 Task: Look for gluten-free products in the category "Brownies".
Action: Mouse moved to (734, 242)
Screenshot: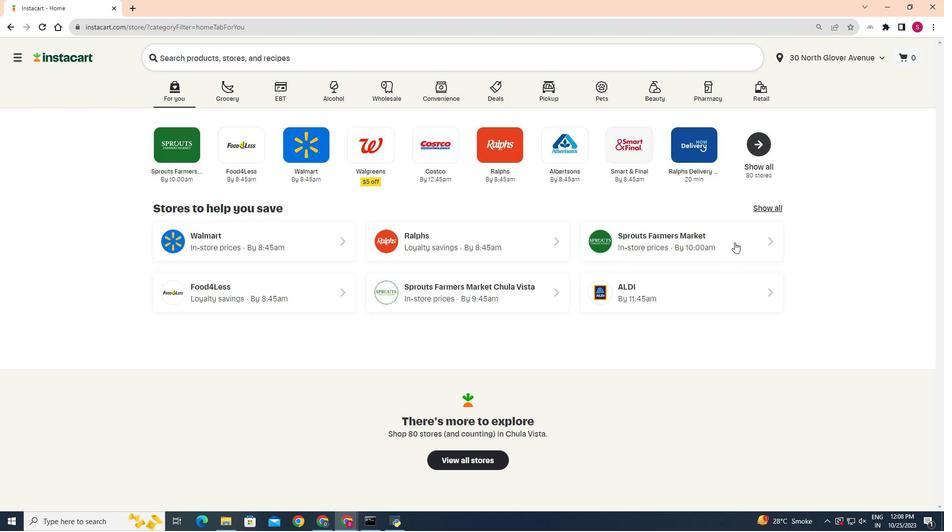 
Action: Mouse pressed left at (734, 242)
Screenshot: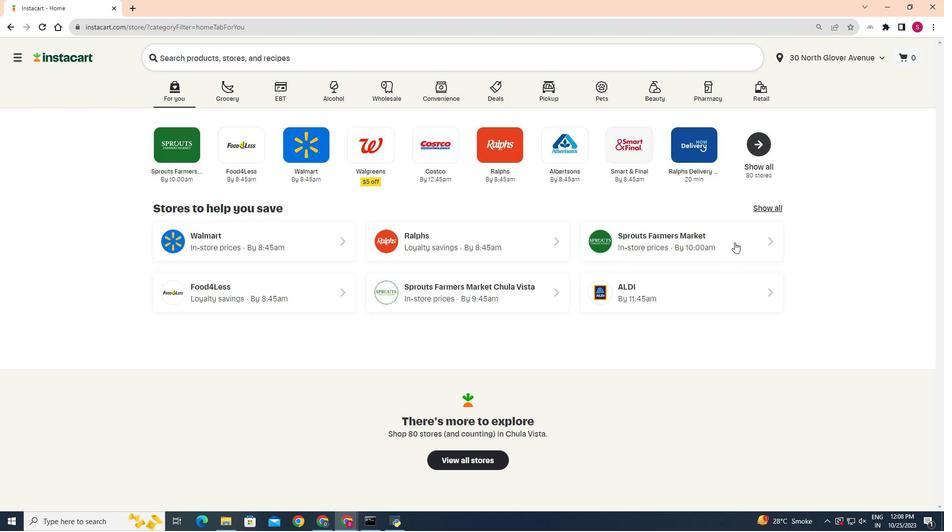 
Action: Mouse moved to (50, 429)
Screenshot: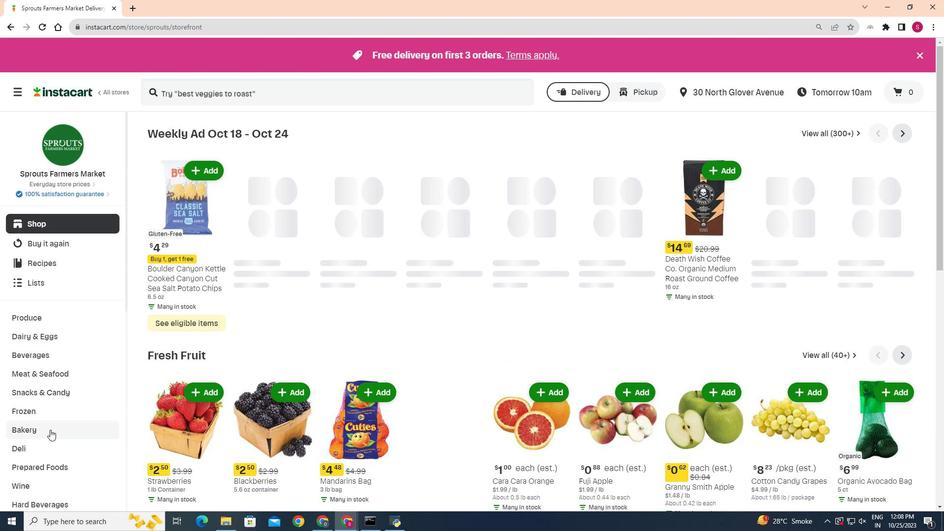 
Action: Mouse pressed left at (50, 429)
Screenshot: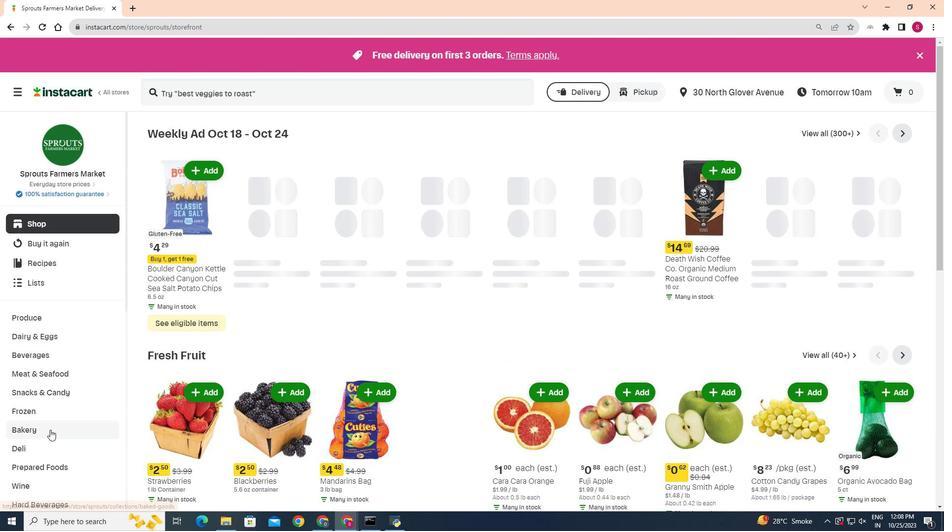 
Action: Mouse moved to (333, 155)
Screenshot: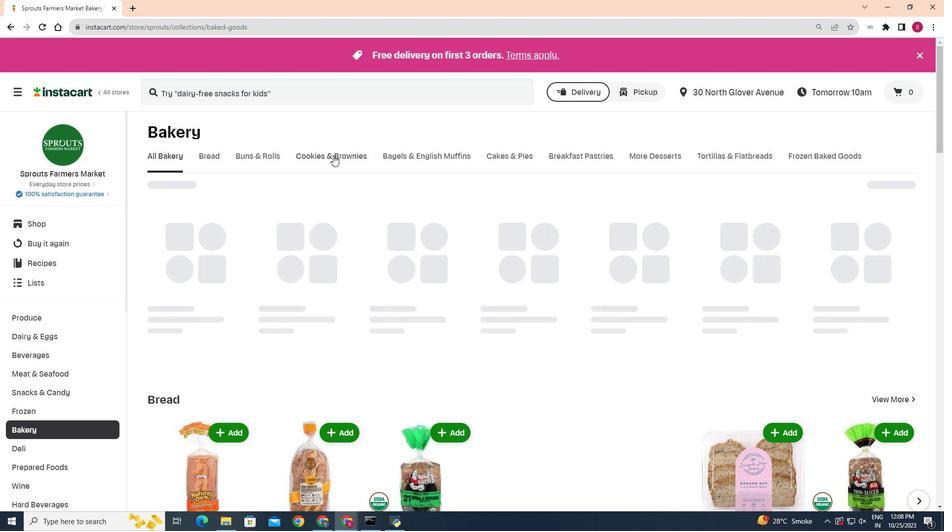 
Action: Mouse pressed left at (333, 155)
Screenshot: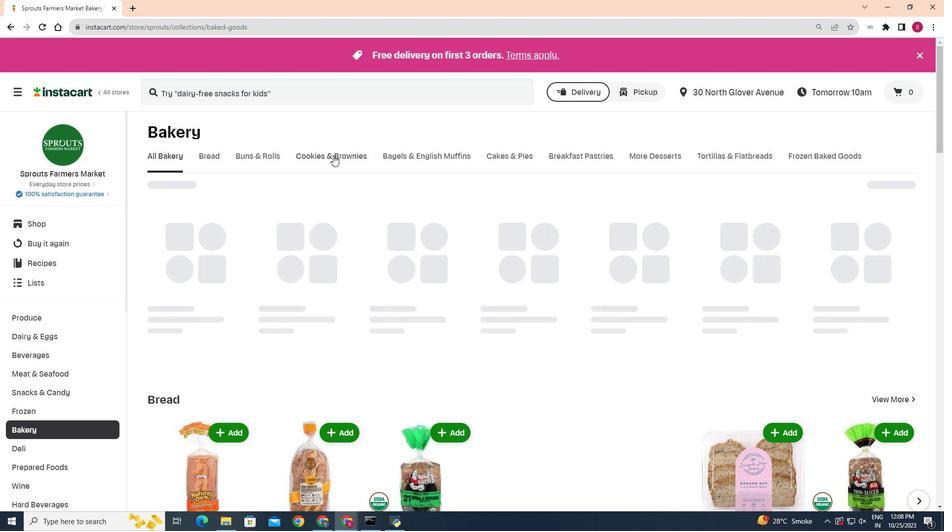 
Action: Mouse moved to (302, 198)
Screenshot: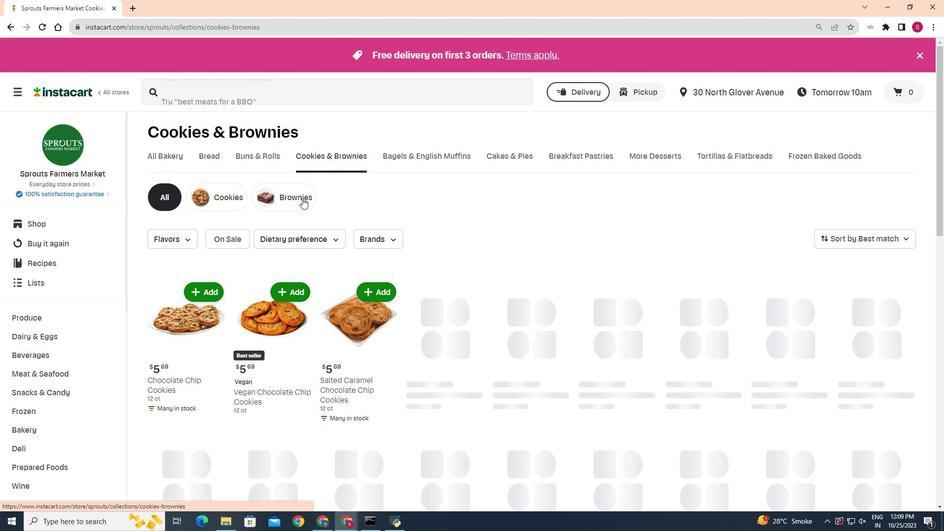 
Action: Mouse pressed left at (302, 198)
Screenshot: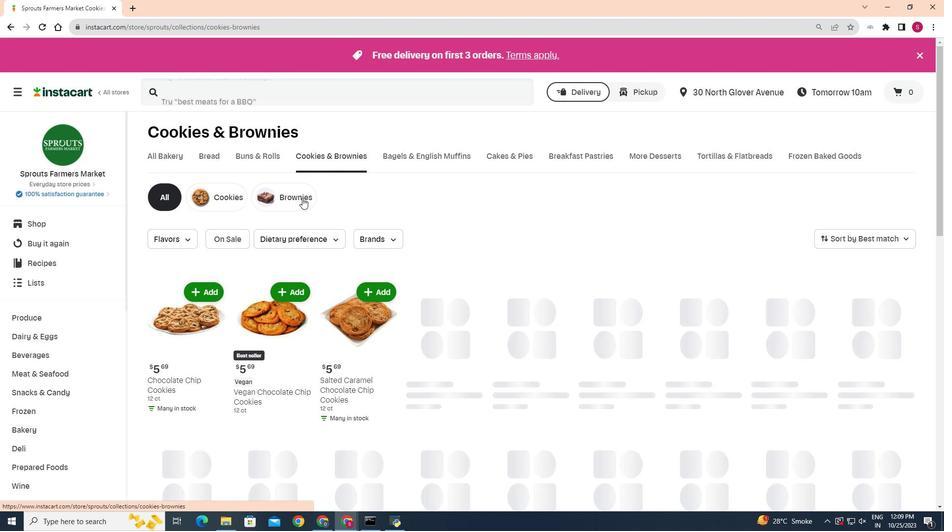 
Action: Mouse moved to (229, 241)
Screenshot: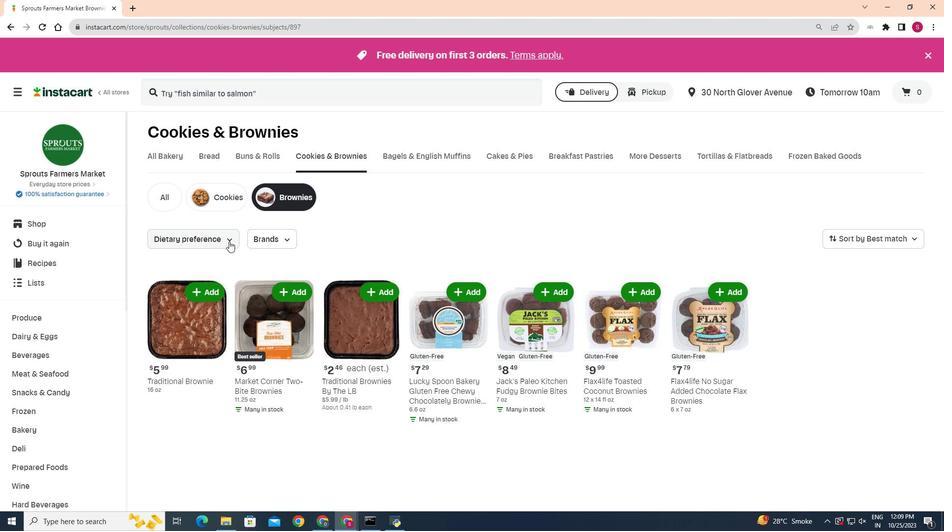 
Action: Mouse pressed left at (229, 241)
Screenshot: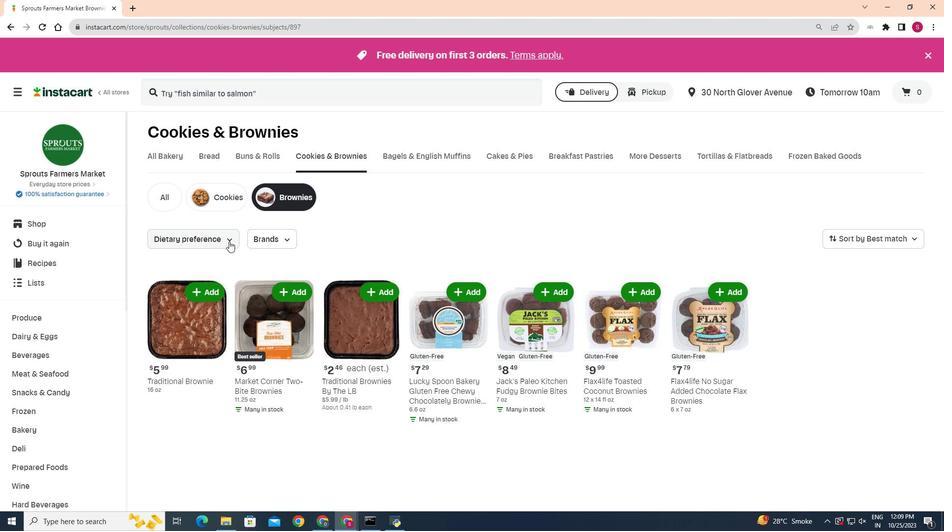 
Action: Mouse moved to (166, 268)
Screenshot: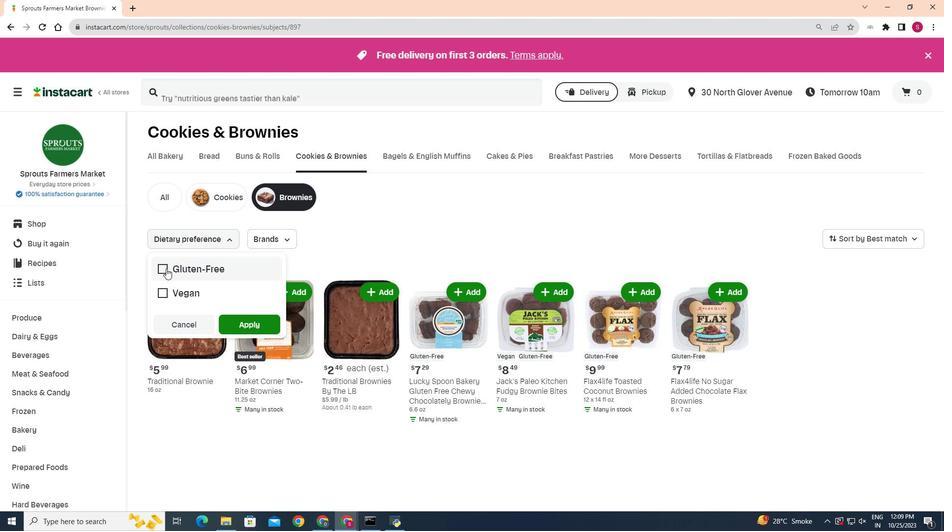 
Action: Mouse pressed left at (166, 268)
Screenshot: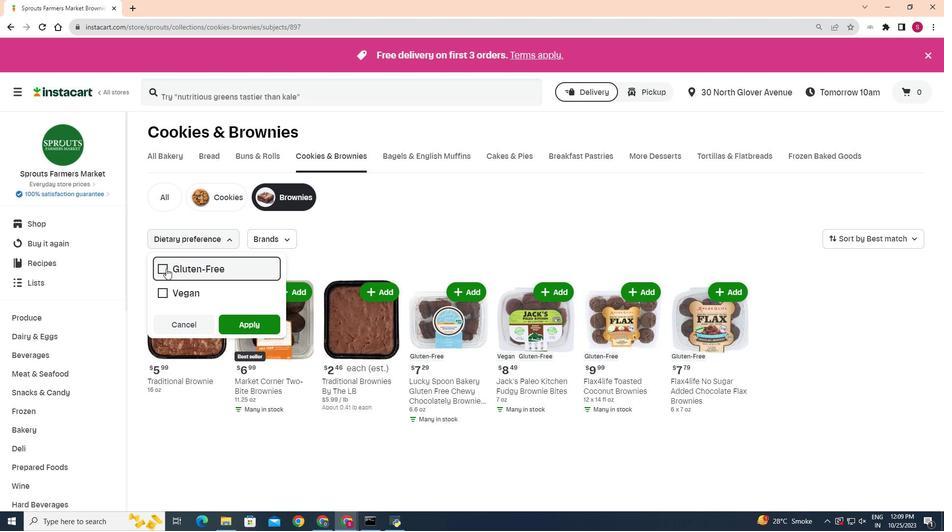 
Action: Mouse moved to (249, 324)
Screenshot: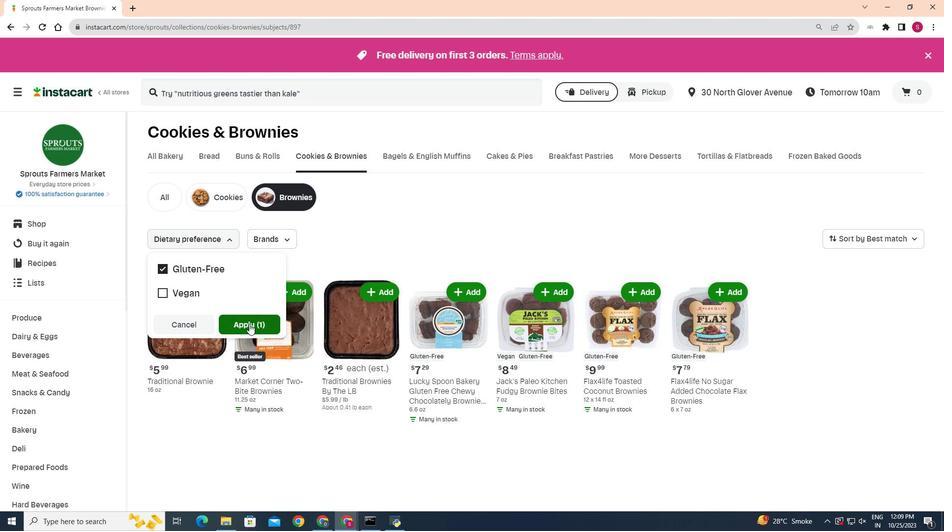 
Action: Mouse pressed left at (249, 324)
Screenshot: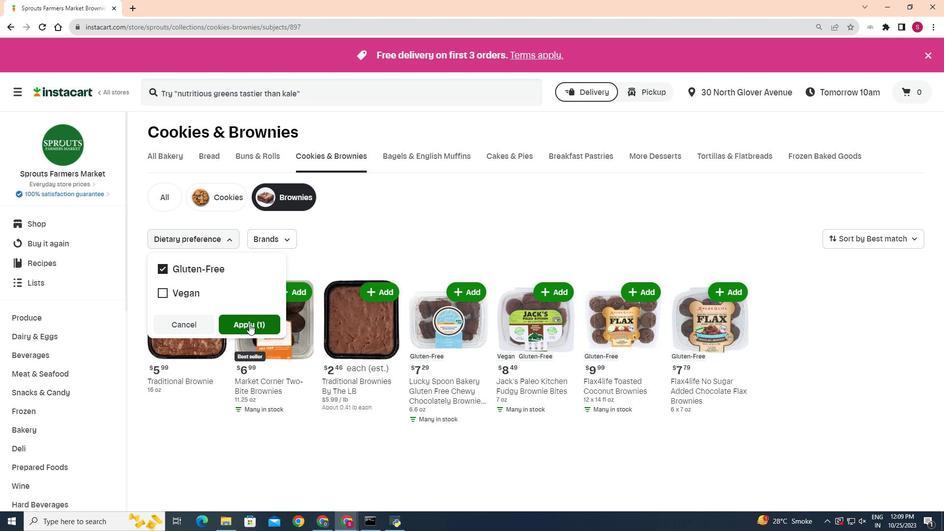 
Action: Mouse moved to (673, 297)
Screenshot: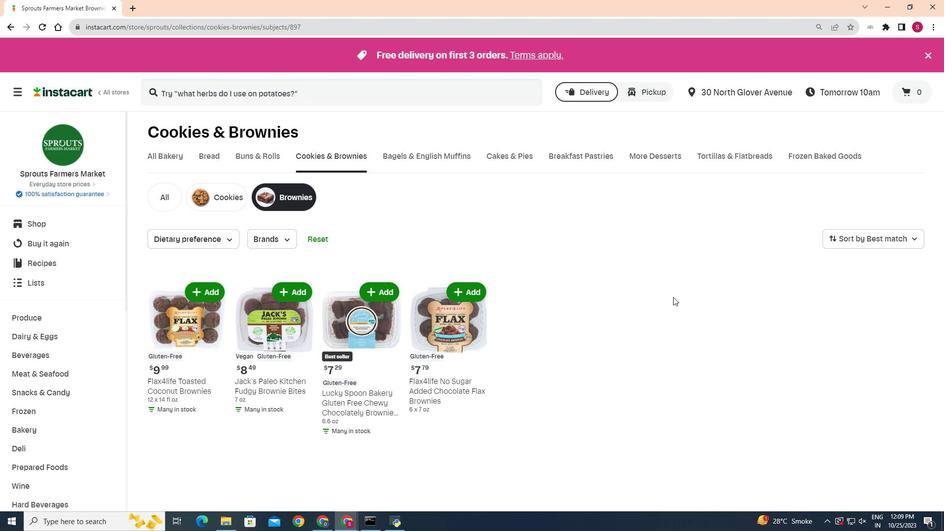 
Action: Mouse scrolled (673, 296) with delta (0, 0)
Screenshot: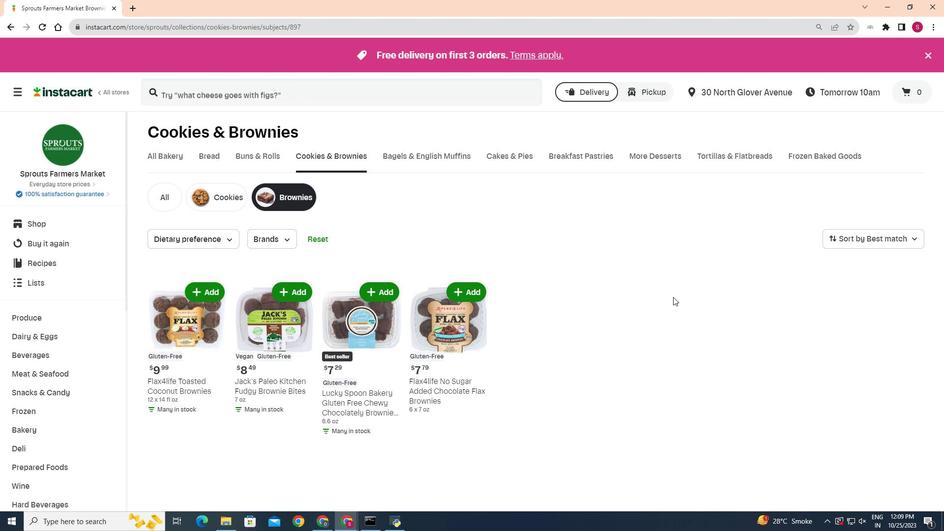 
Action: Mouse moved to (673, 297)
Screenshot: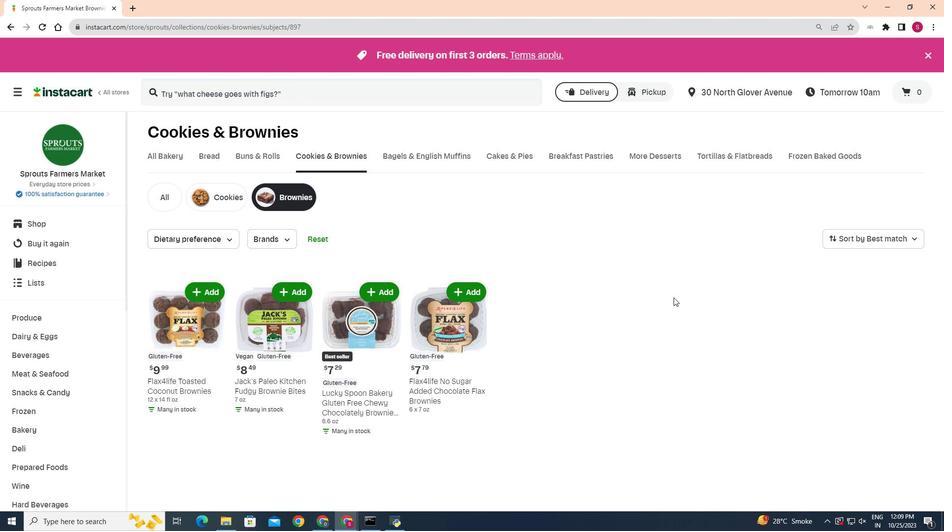 
Action: Mouse scrolled (673, 297) with delta (0, 0)
Screenshot: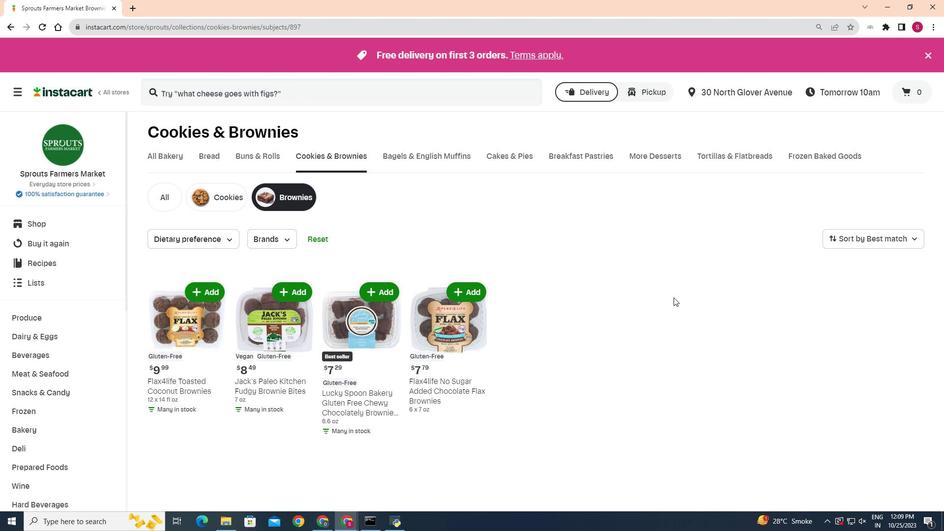 
